 Task: Check how many people you are following.
Action: Mouse moved to (568, 69)
Screenshot: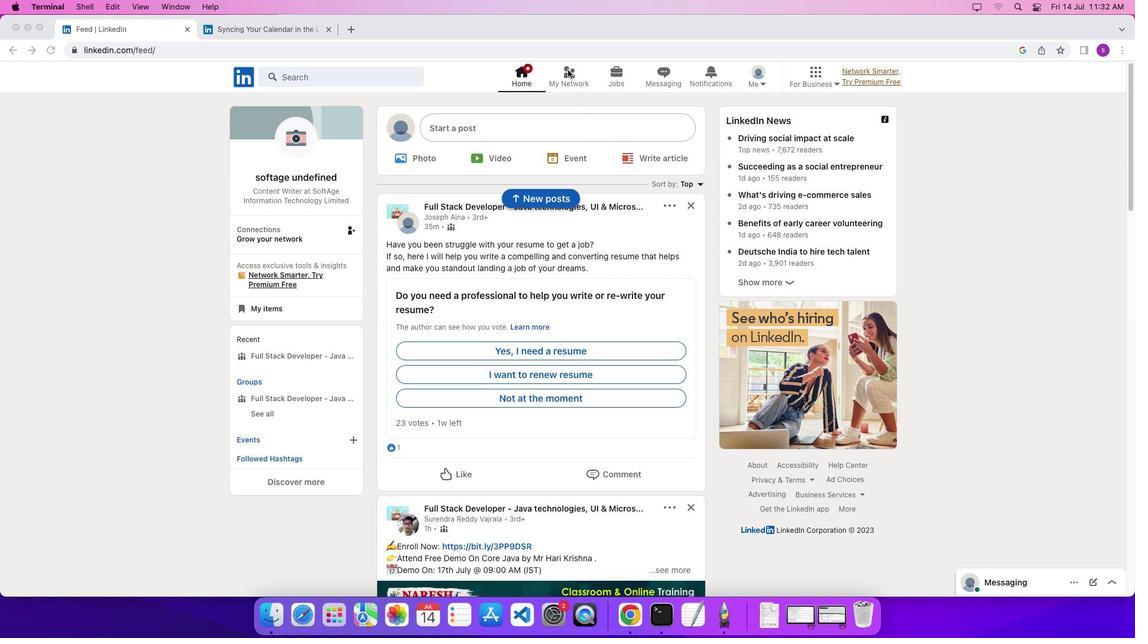
Action: Mouse pressed left at (568, 69)
Screenshot: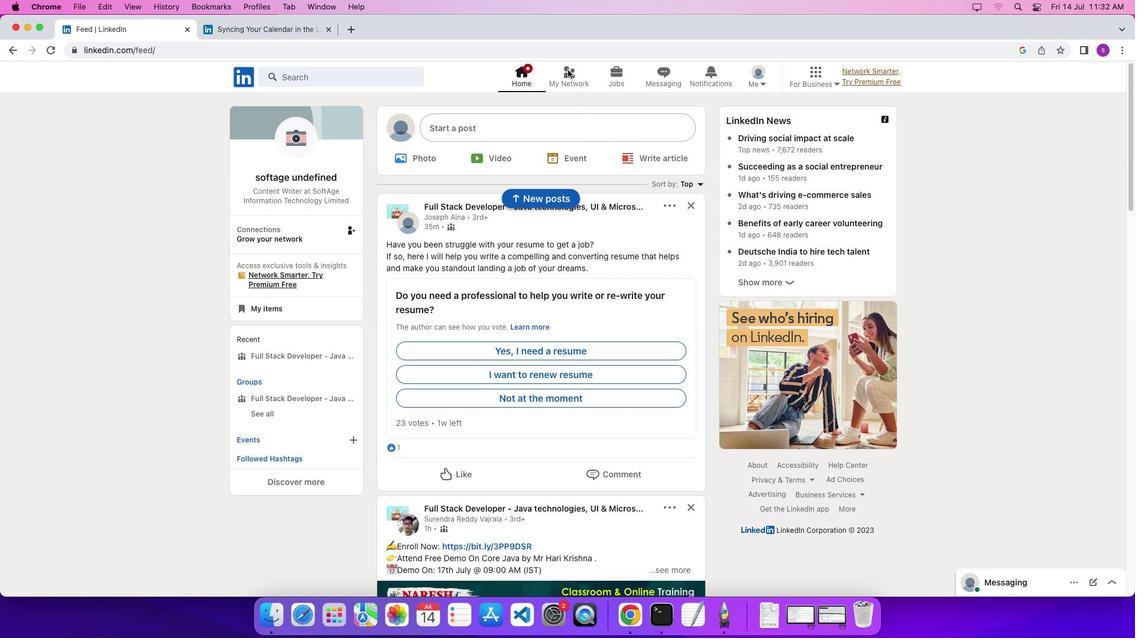
Action: Mouse moved to (567, 69)
Screenshot: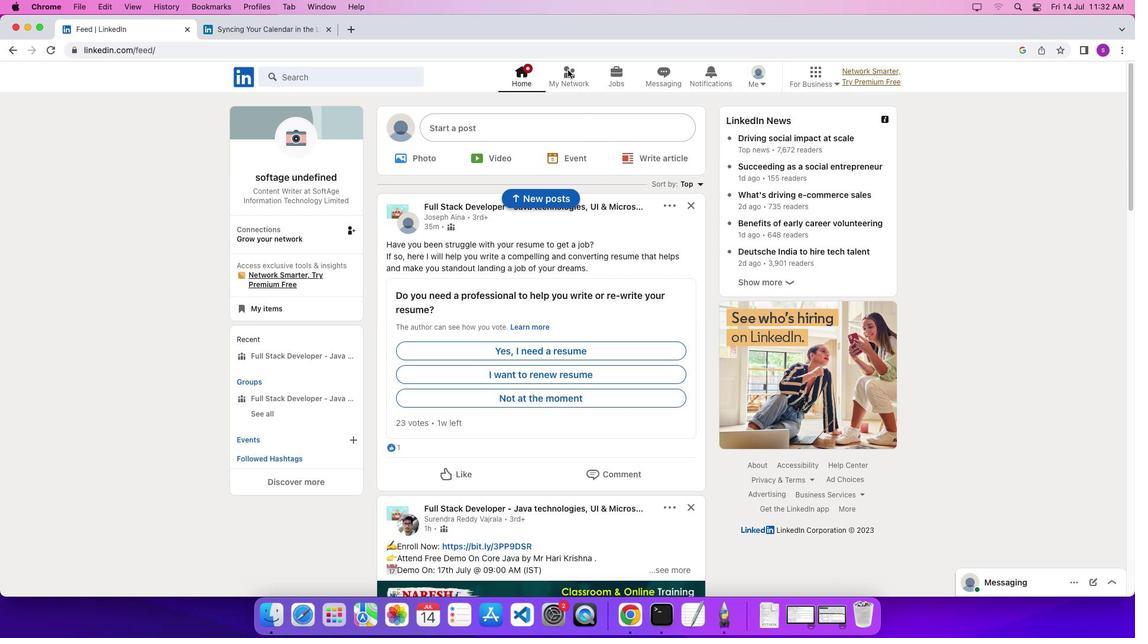 
Action: Mouse pressed left at (567, 69)
Screenshot: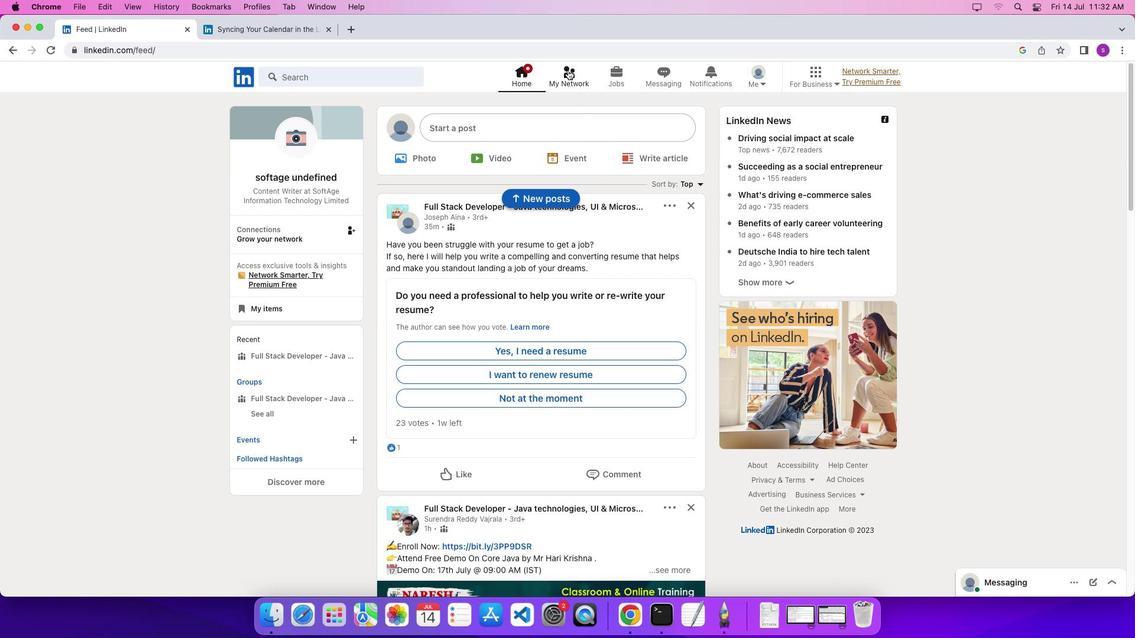 
Action: Mouse moved to (327, 194)
Screenshot: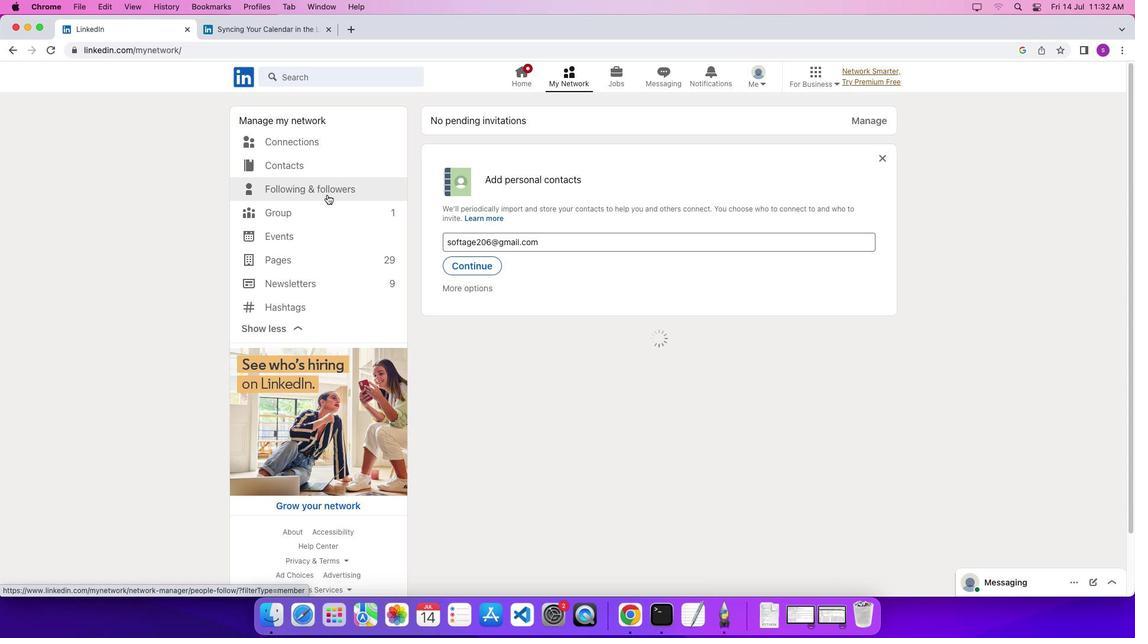 
Action: Mouse pressed left at (327, 194)
Screenshot: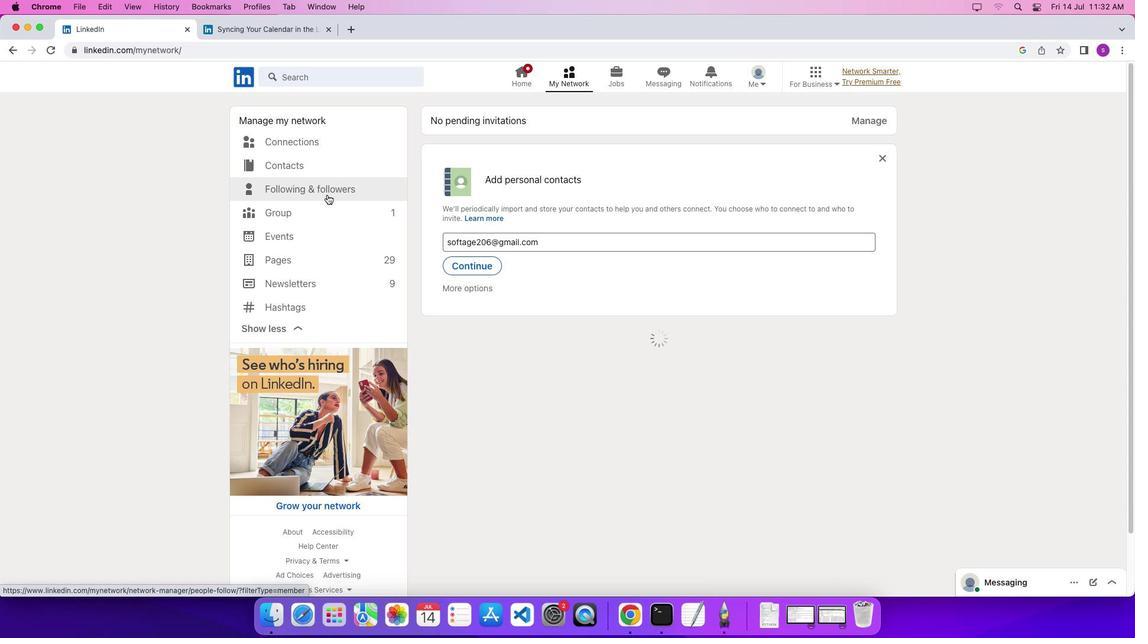 
Action: Mouse moved to (328, 189)
Screenshot: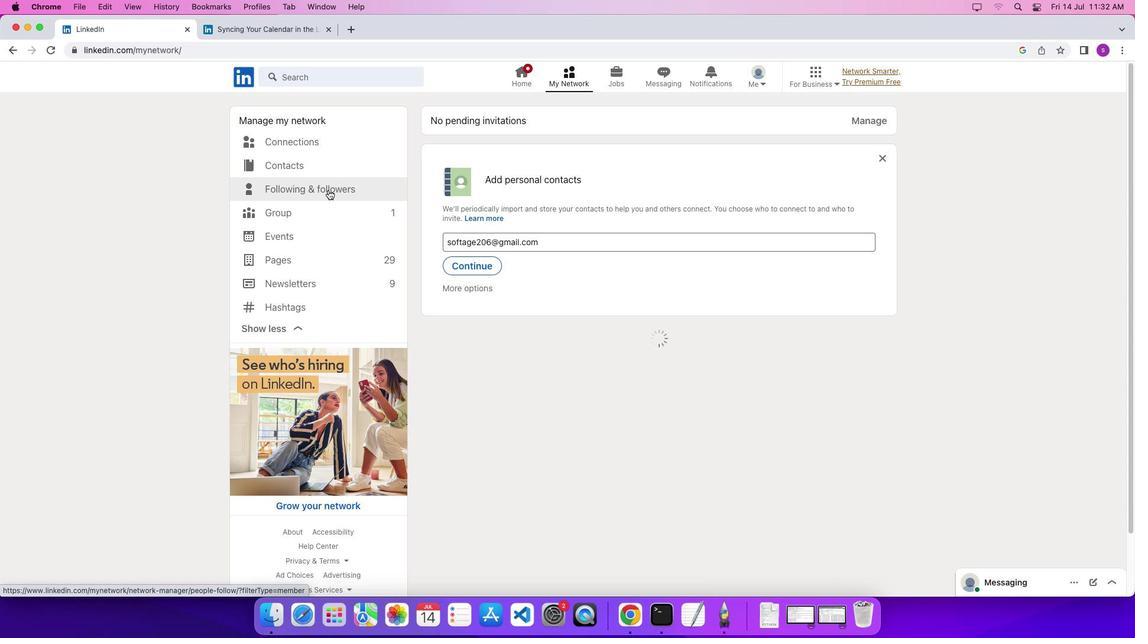
Action: Mouse pressed left at (328, 189)
Screenshot: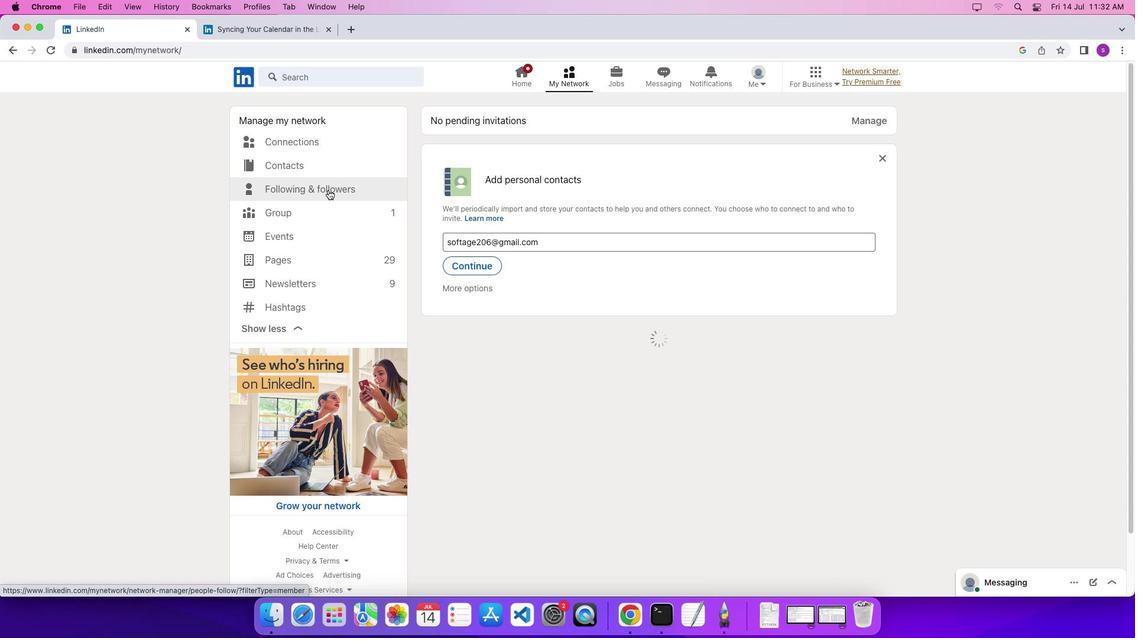 
Action: Mouse moved to (301, 186)
Screenshot: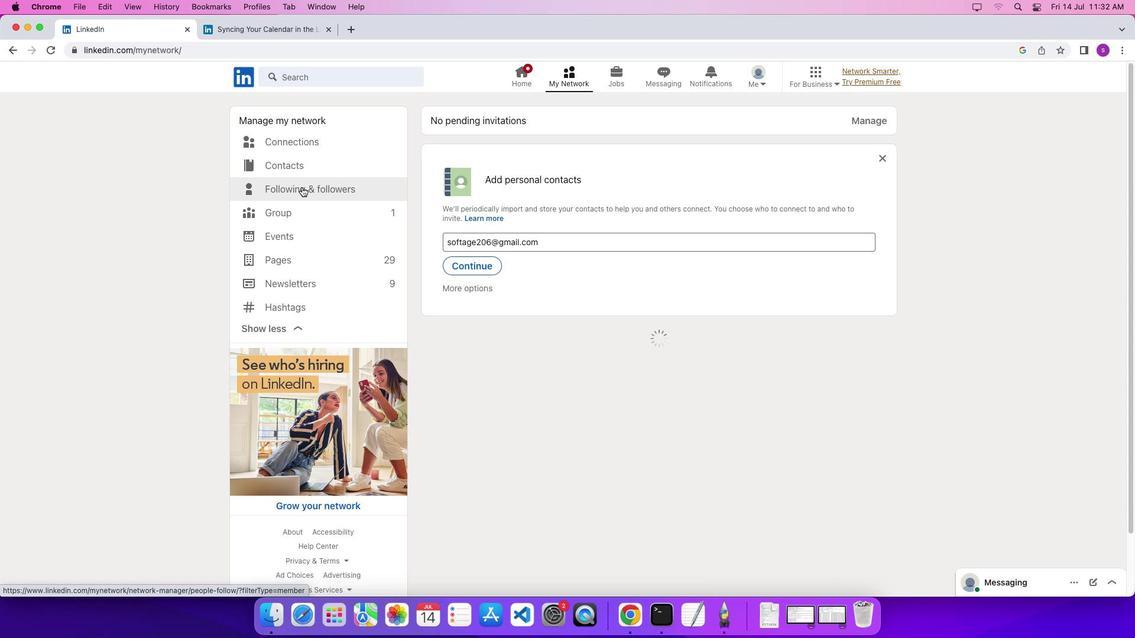 
Action: Mouse pressed left at (301, 186)
Screenshot: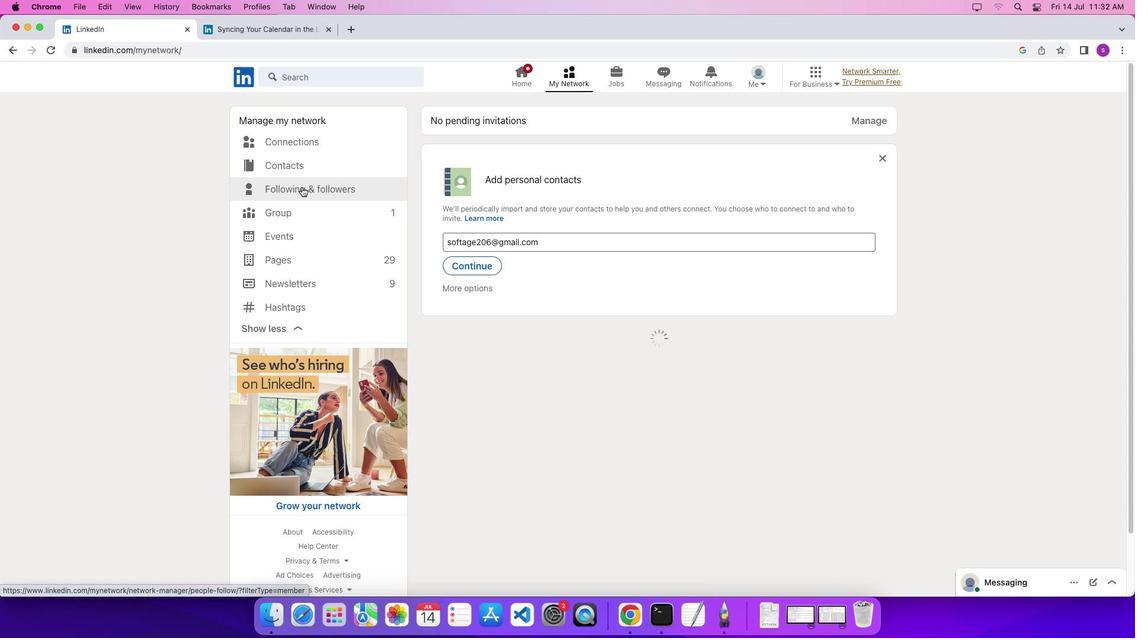 
Action: Mouse moved to (301, 186)
Screenshot: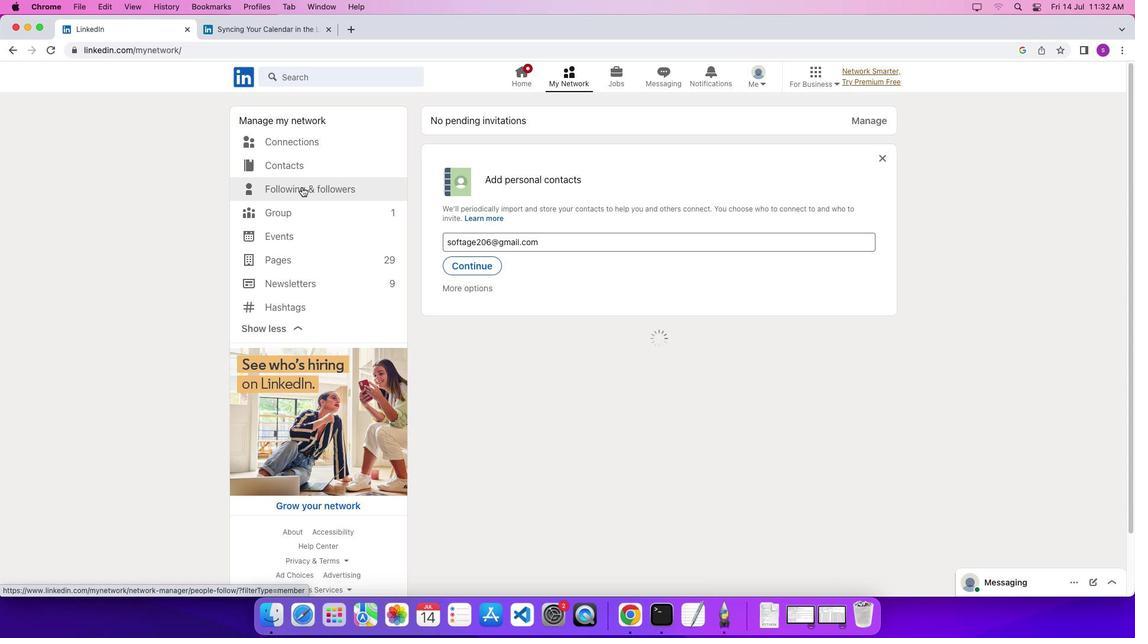 
Action: Mouse pressed left at (301, 186)
Screenshot: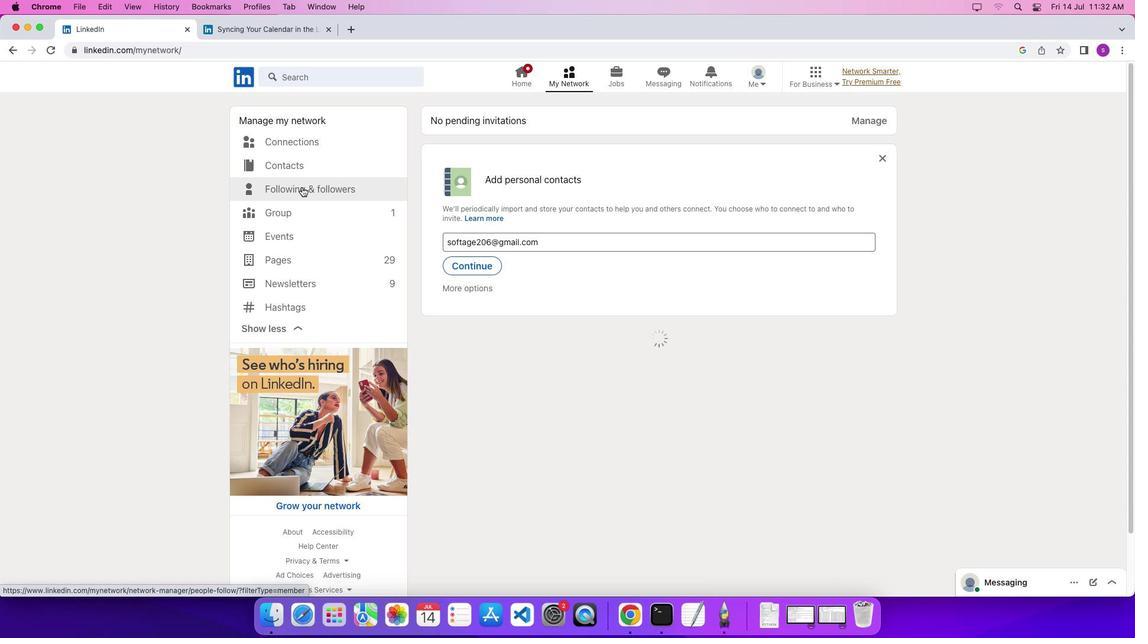 
Action: Mouse moved to (288, 186)
Screenshot: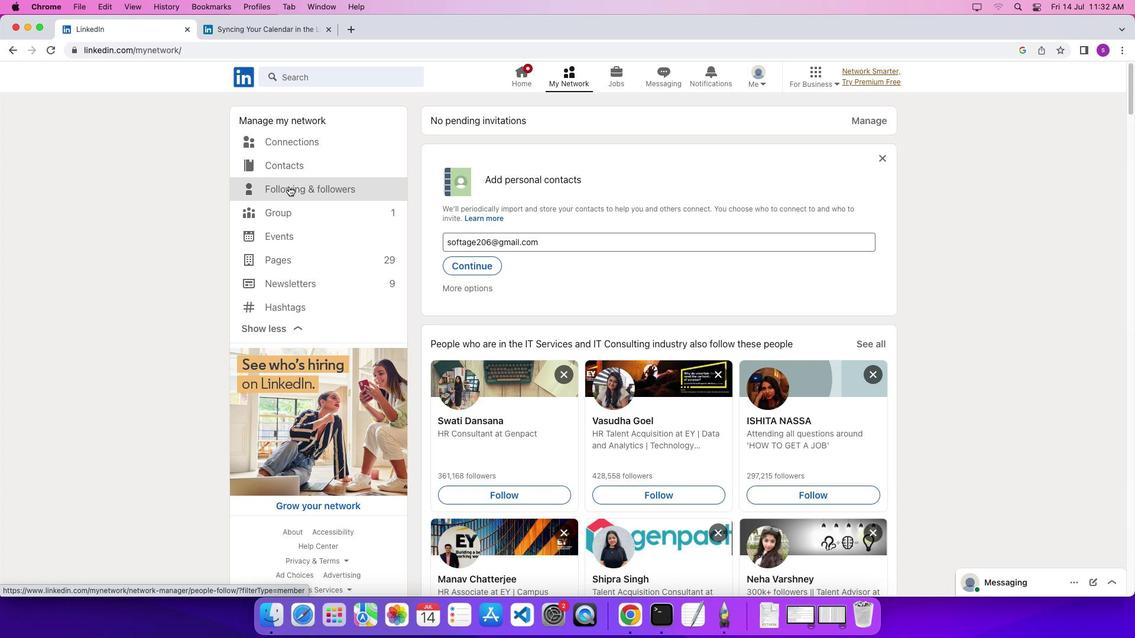 
Action: Mouse pressed left at (288, 186)
Screenshot: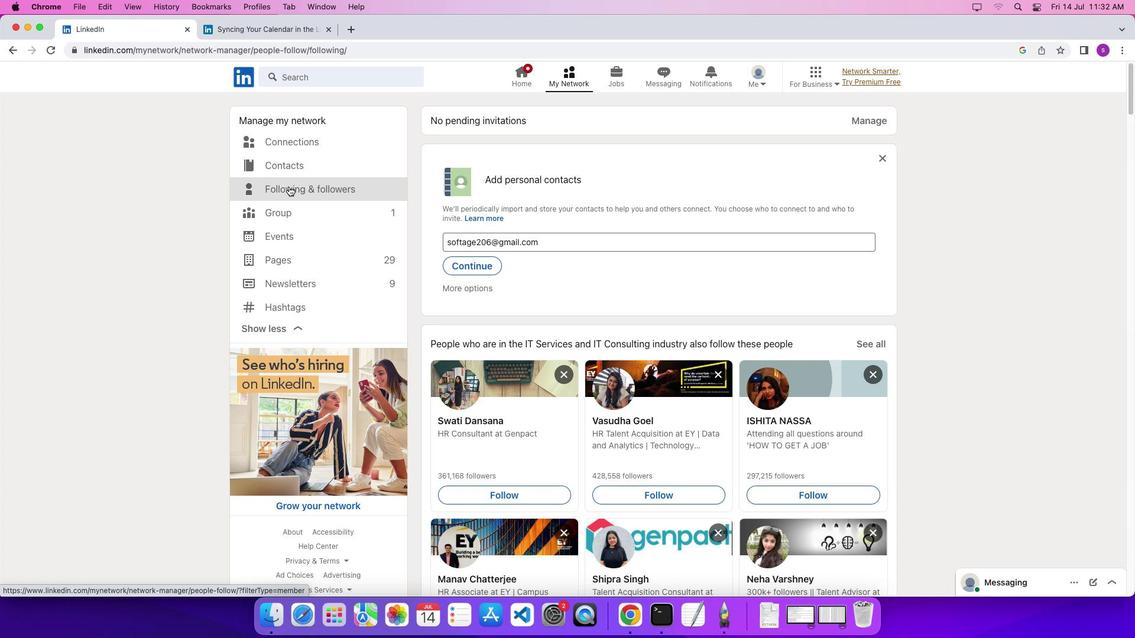 
Action: Mouse pressed left at (288, 186)
Screenshot: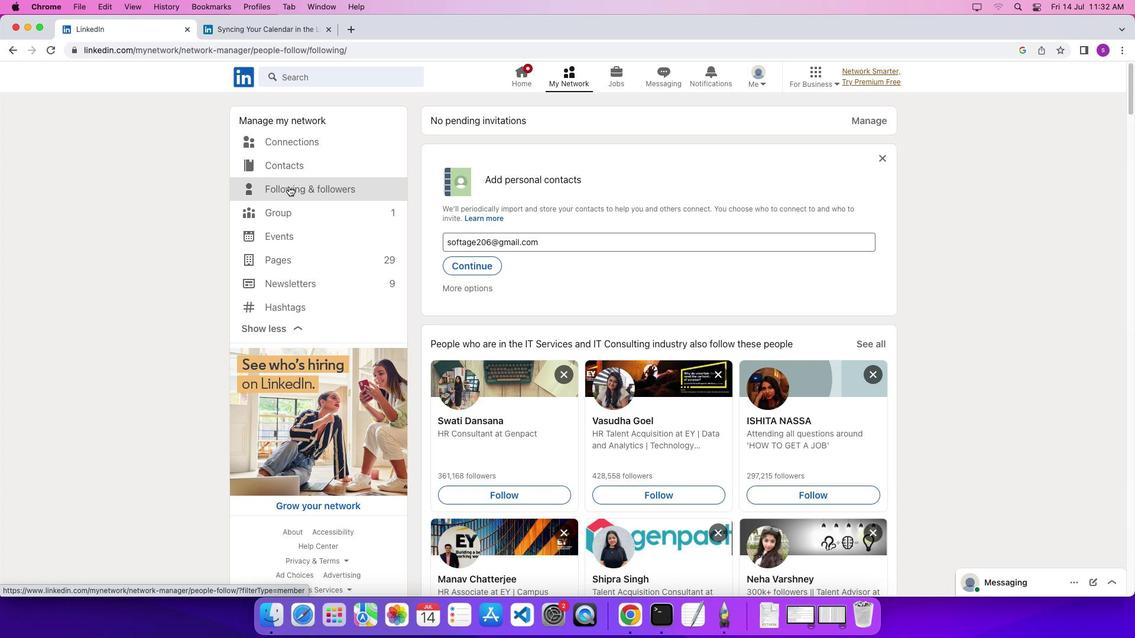 
Action: Mouse moved to (277, 148)
Screenshot: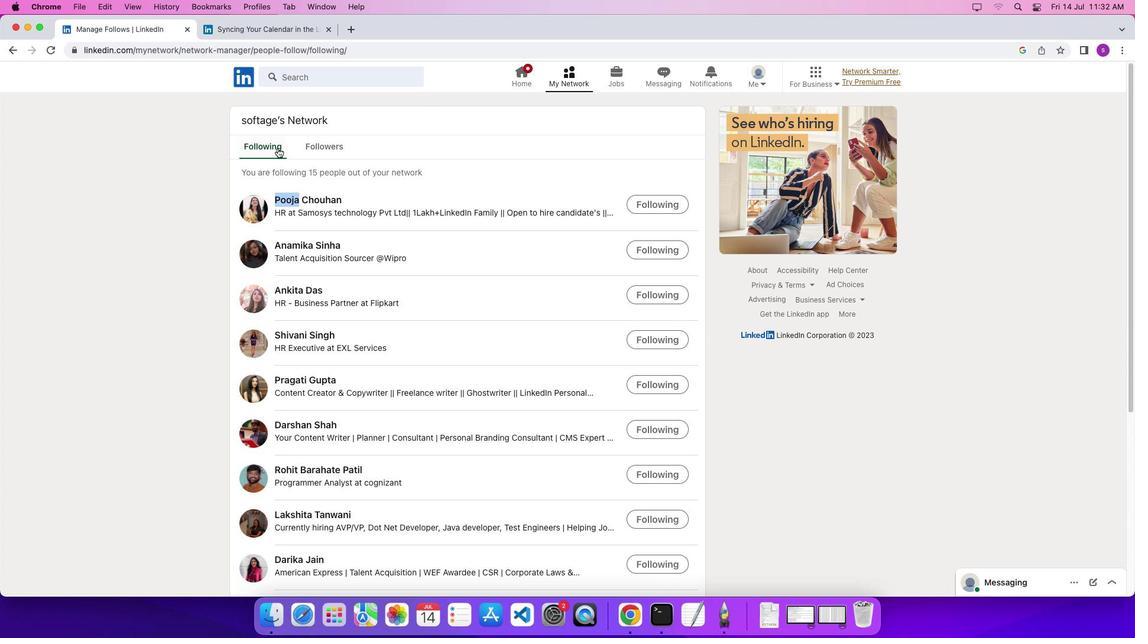 
Action: Mouse pressed left at (277, 148)
Screenshot: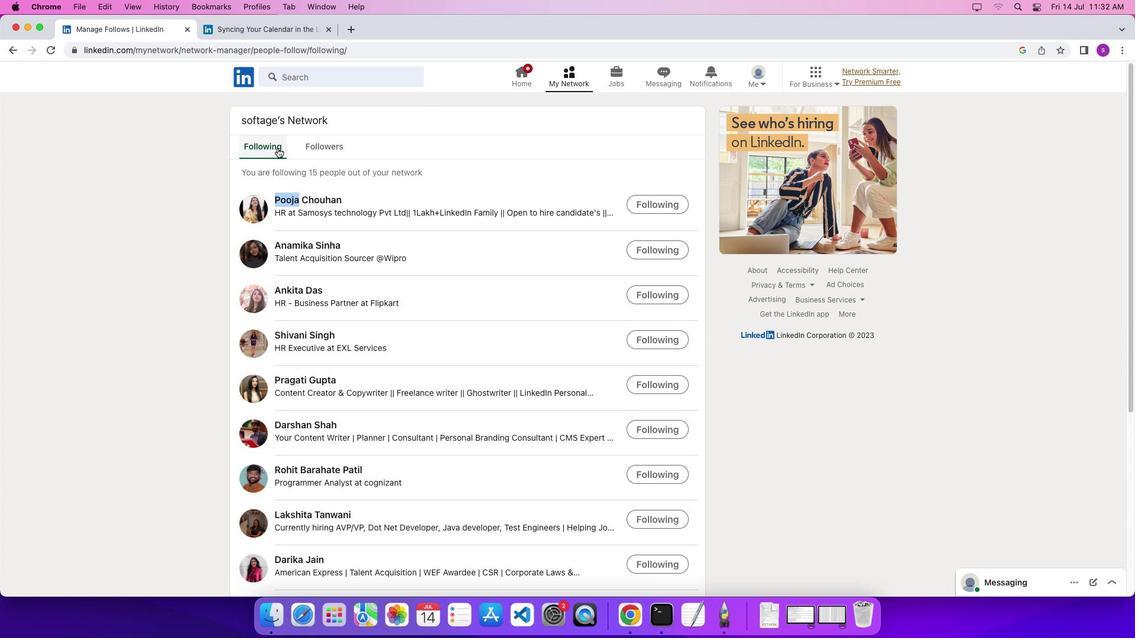 
Action: Mouse moved to (347, 266)
Screenshot: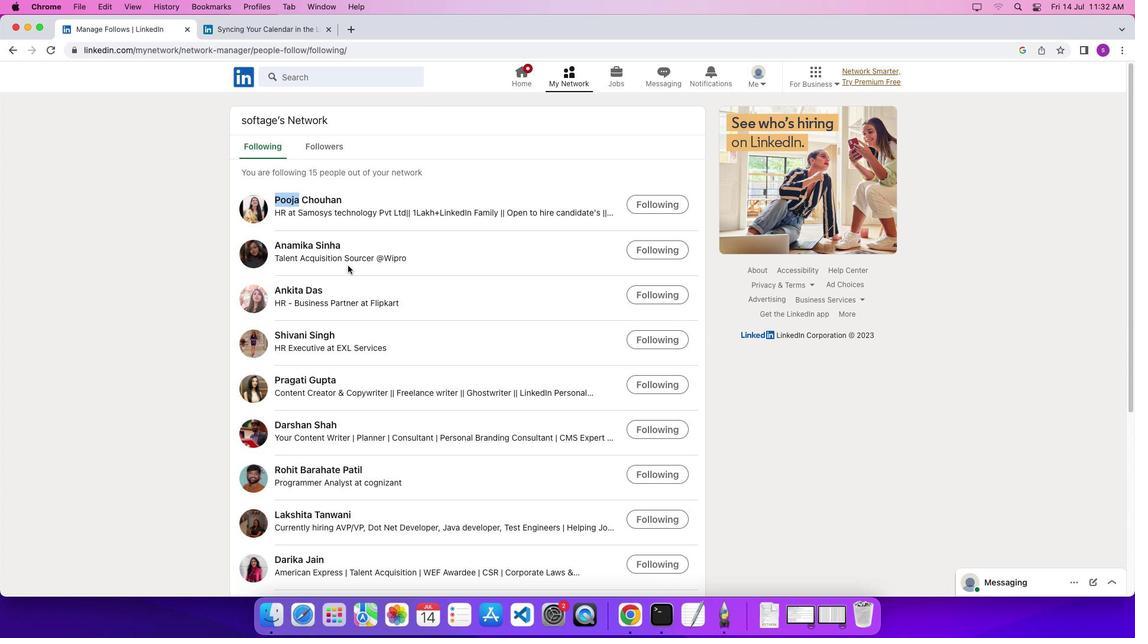 
Action: Mouse scrolled (347, 266) with delta (0, 0)
Screenshot: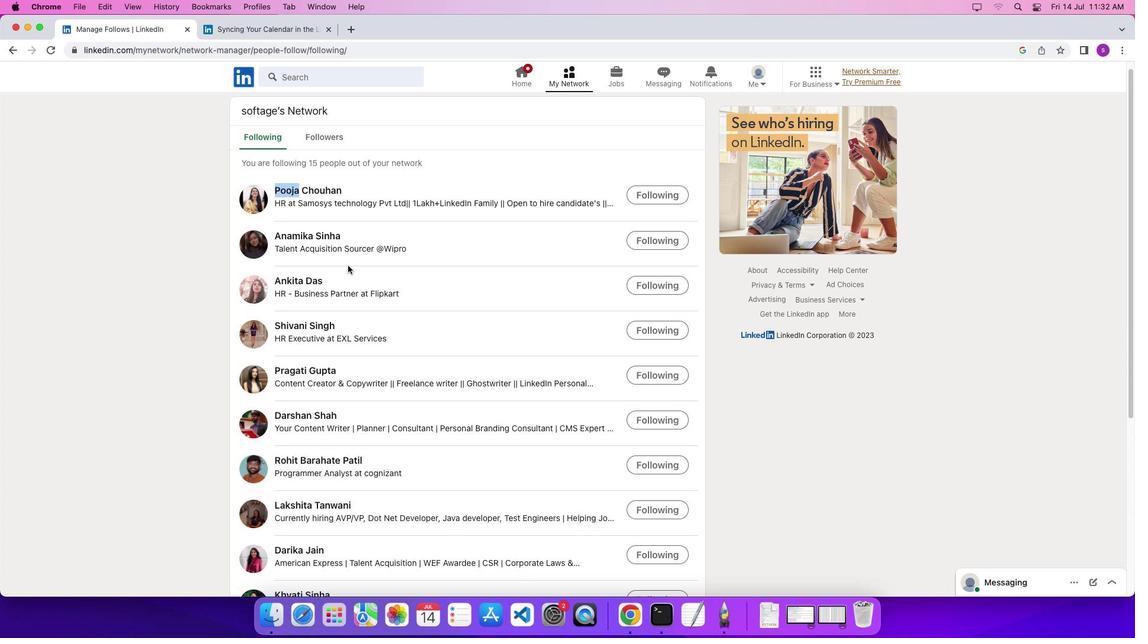
Action: Mouse scrolled (347, 266) with delta (0, 0)
Screenshot: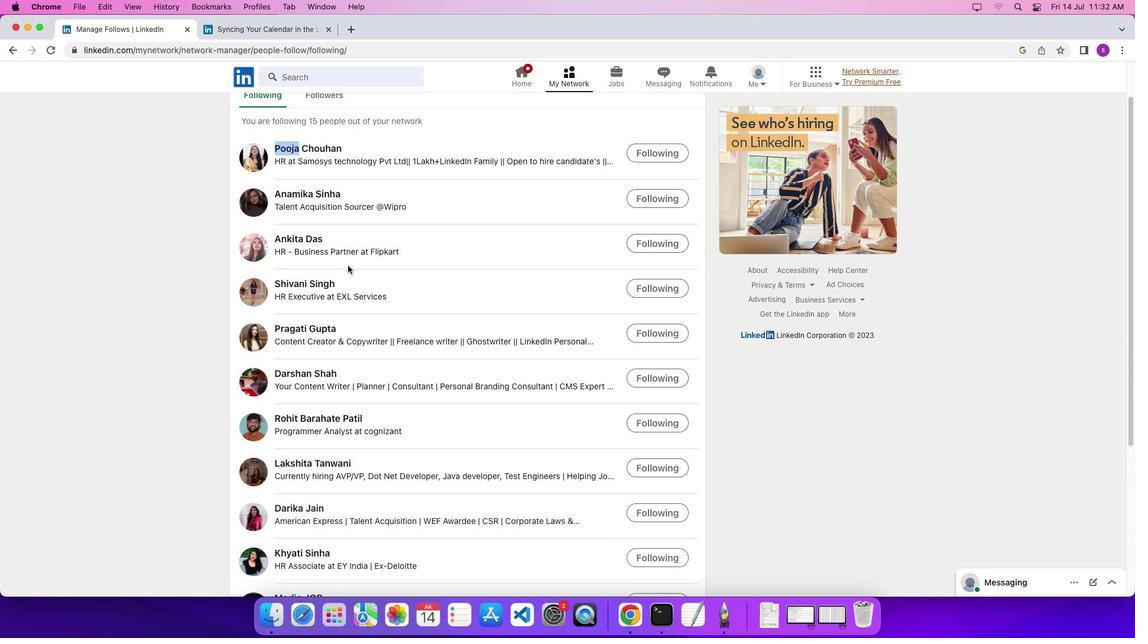
Action: Mouse scrolled (347, 266) with delta (0, -1)
Screenshot: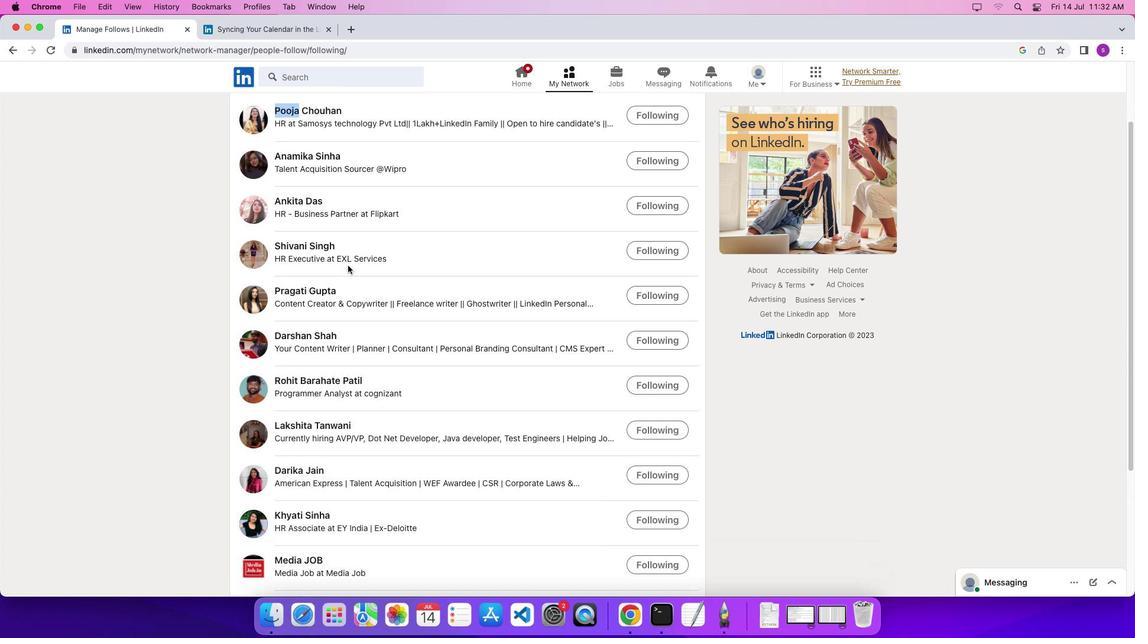 
Action: Mouse scrolled (347, 266) with delta (0, 0)
Screenshot: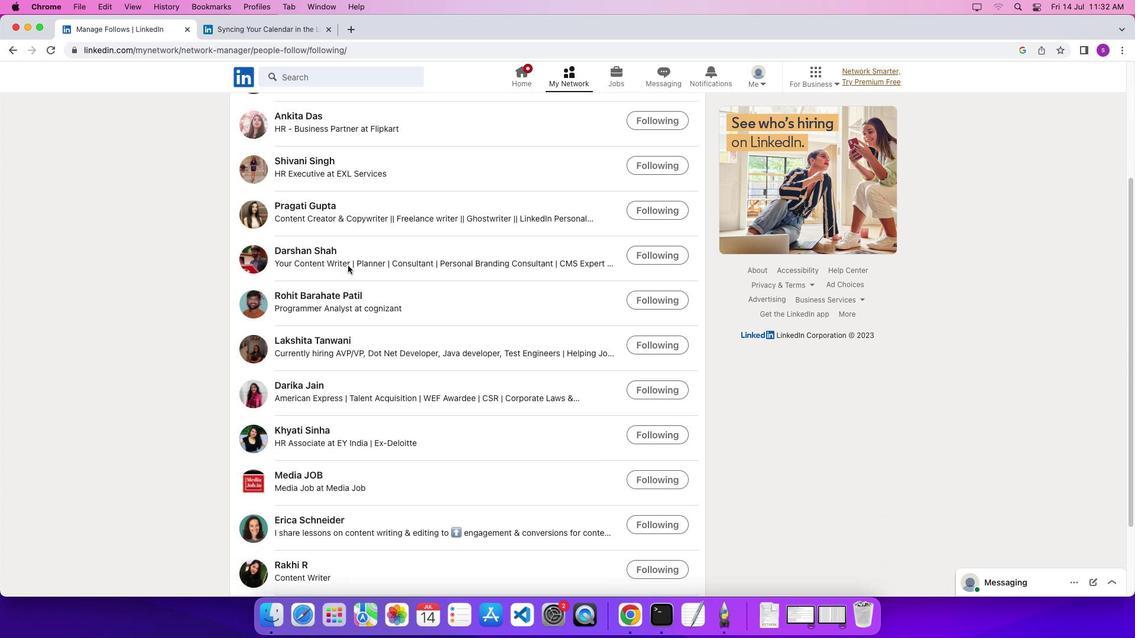 
Action: Mouse scrolled (347, 266) with delta (0, 0)
Screenshot: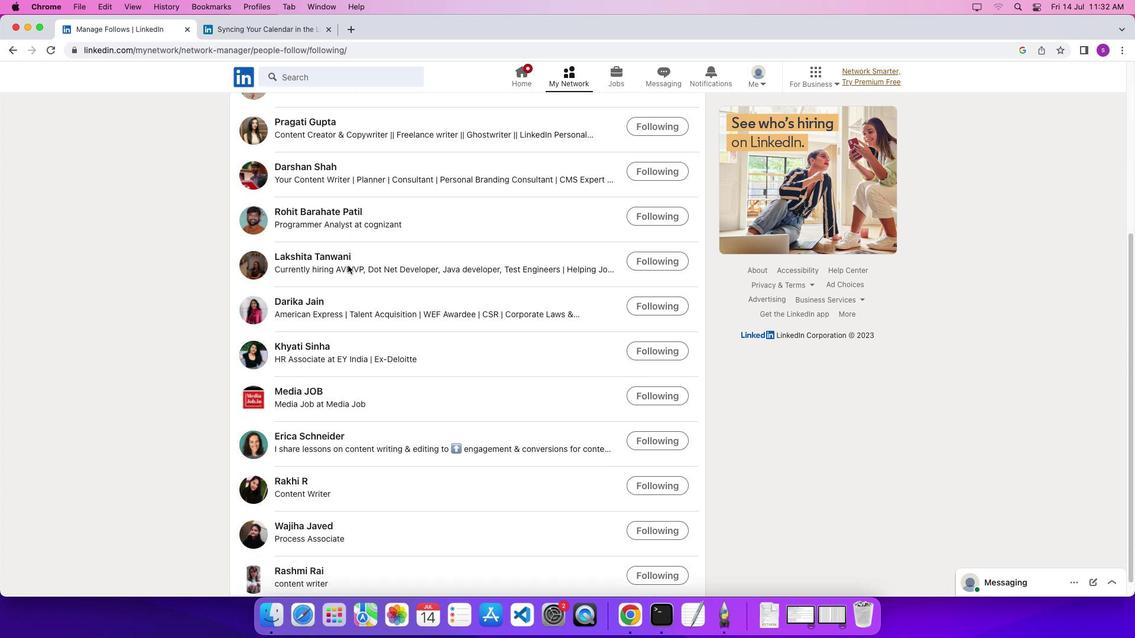 
Action: Mouse scrolled (347, 266) with delta (0, -4)
Screenshot: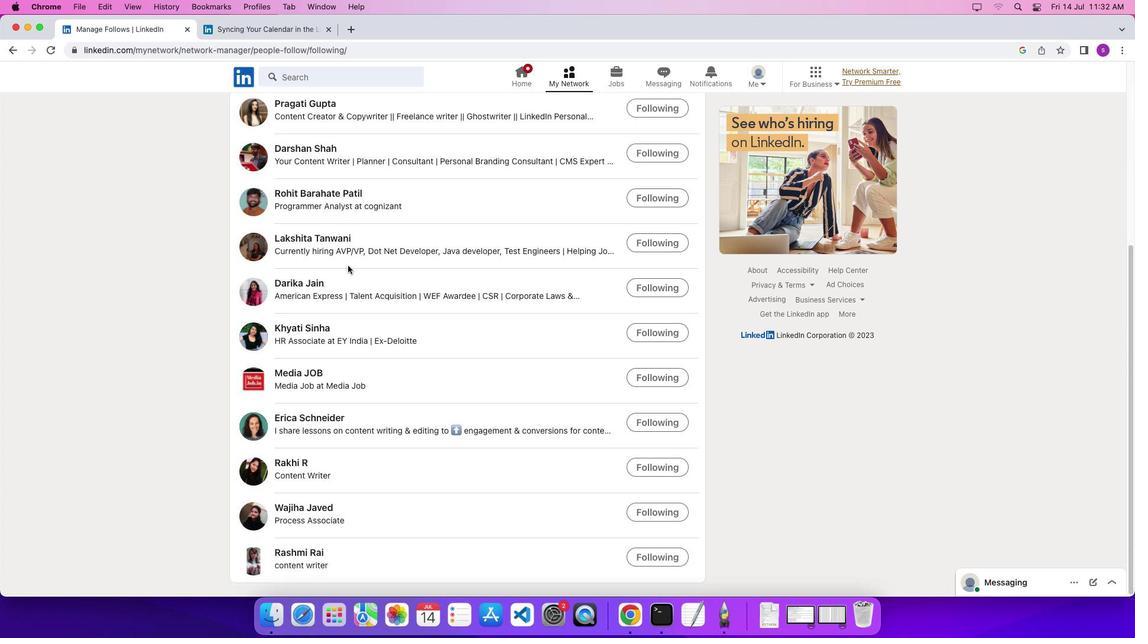 
Action: Mouse scrolled (347, 266) with delta (0, 0)
Screenshot: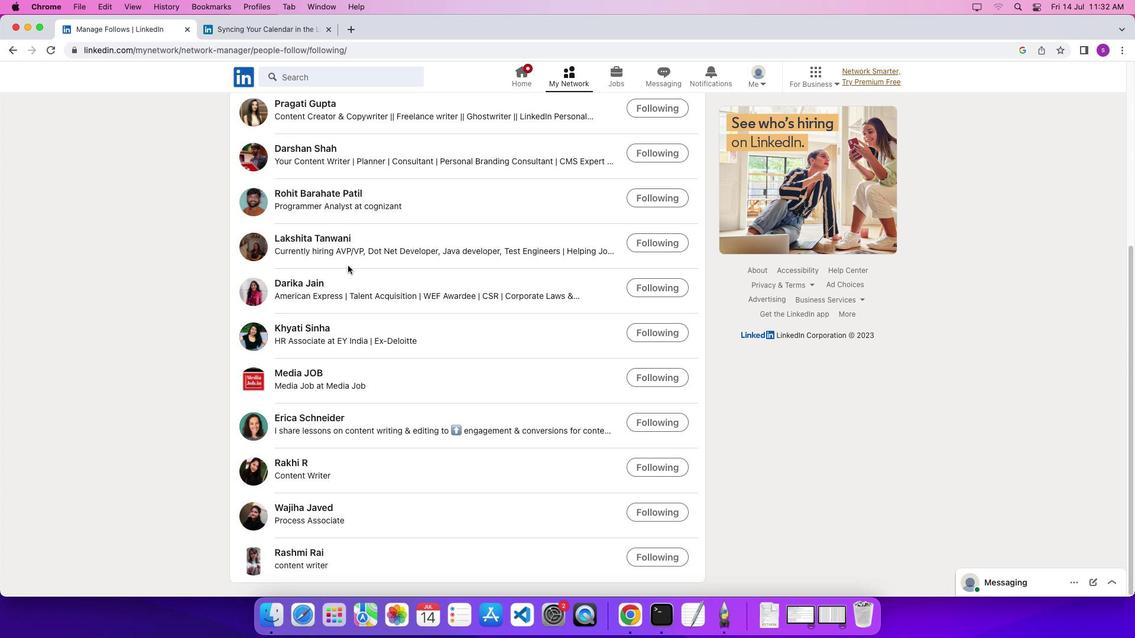 
Action: Mouse scrolled (347, 266) with delta (0, 0)
Screenshot: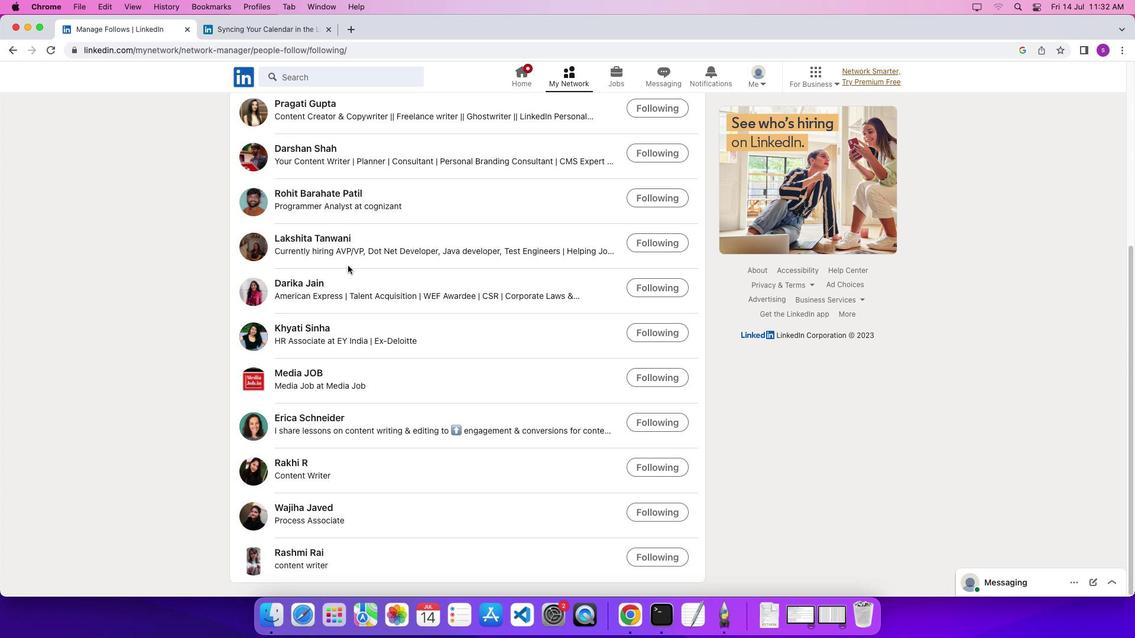 
Action: Mouse scrolled (347, 266) with delta (0, -3)
Screenshot: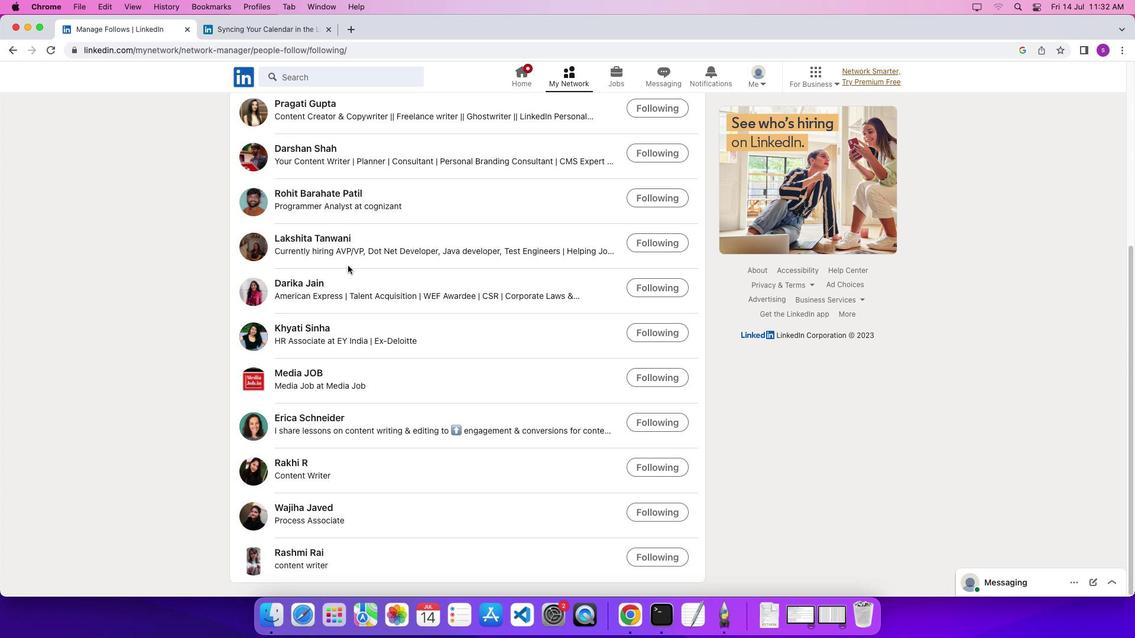 
Action: Mouse scrolled (347, 266) with delta (0, -4)
Screenshot: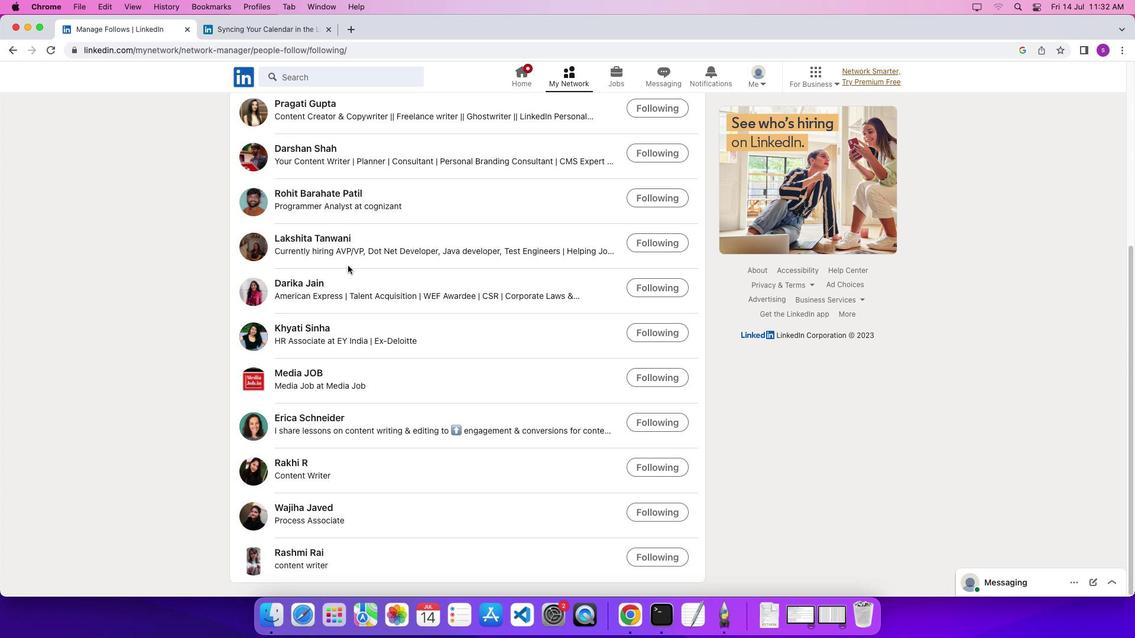 
Action: Mouse scrolled (347, 266) with delta (0, 0)
Screenshot: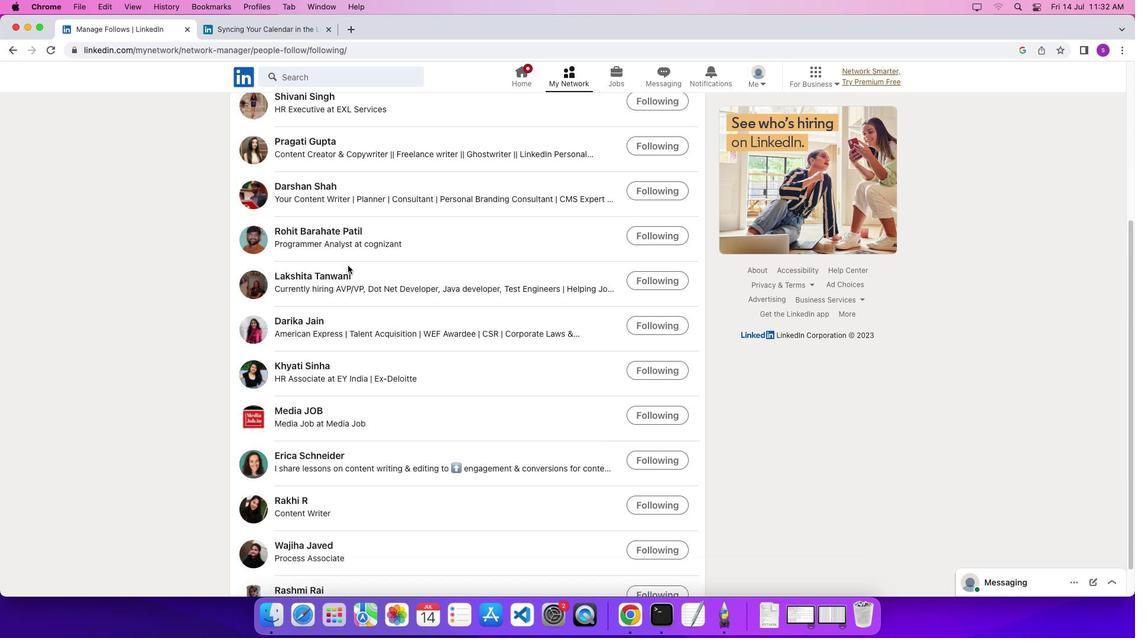 
Action: Mouse scrolled (347, 266) with delta (0, 0)
Screenshot: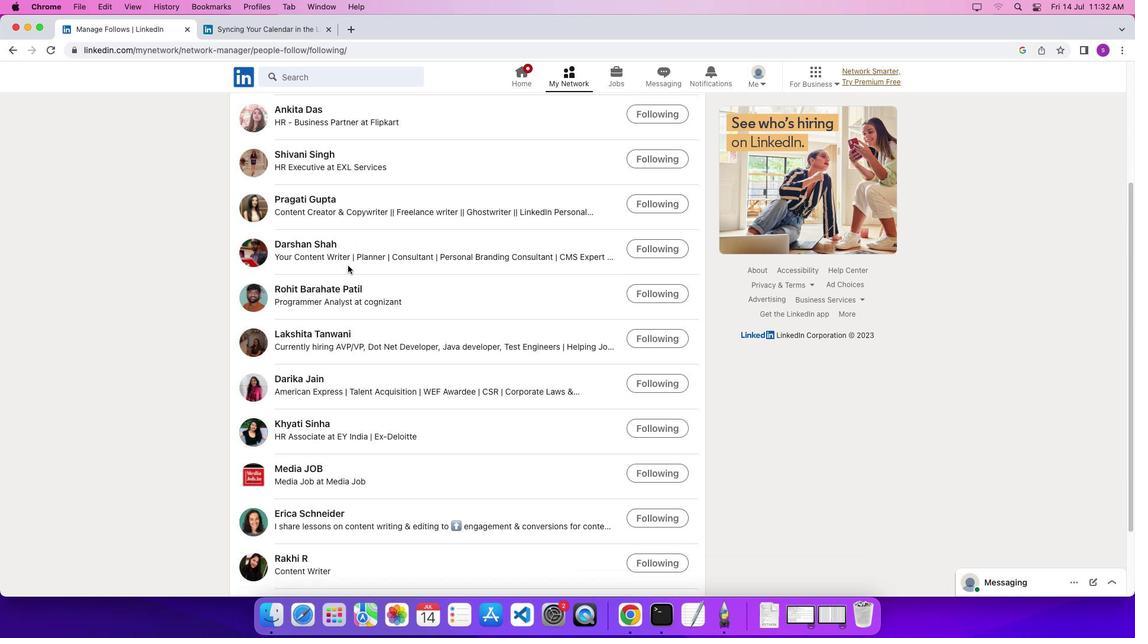 
Action: Mouse scrolled (347, 266) with delta (0, 2)
Screenshot: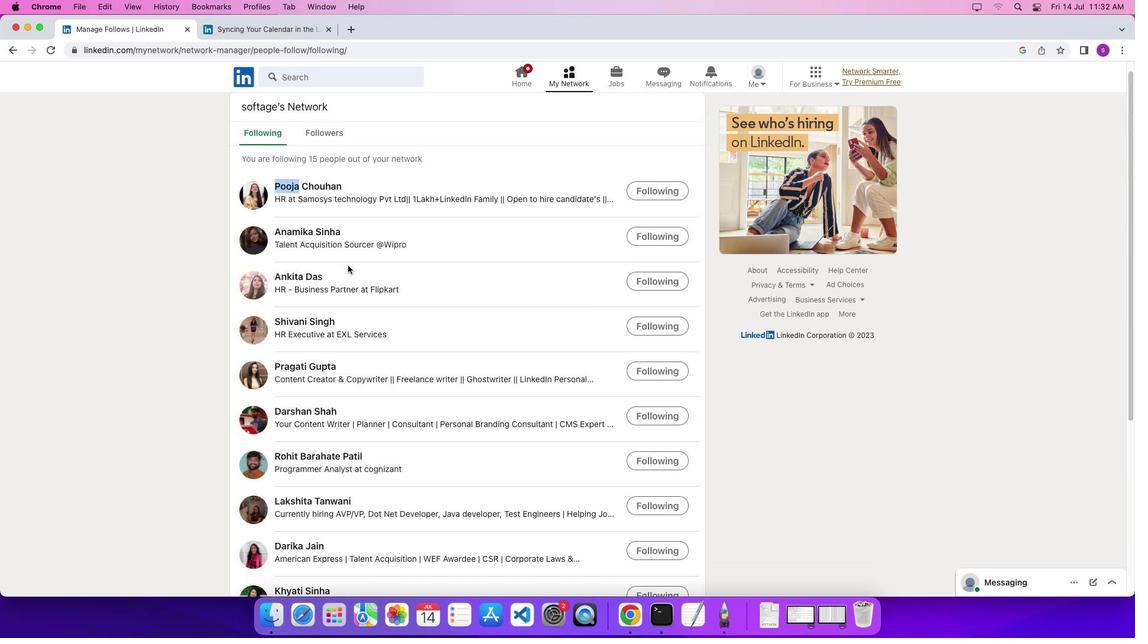 
Action: Mouse scrolled (347, 266) with delta (0, 4)
Screenshot: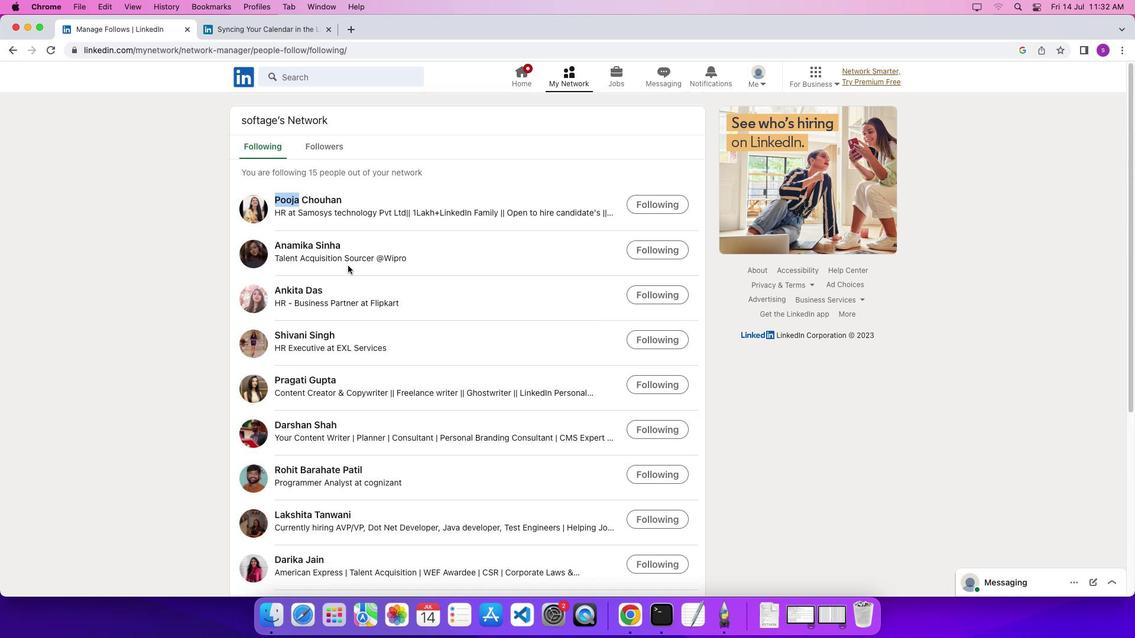 
Action: Mouse scrolled (347, 266) with delta (0, 4)
Screenshot: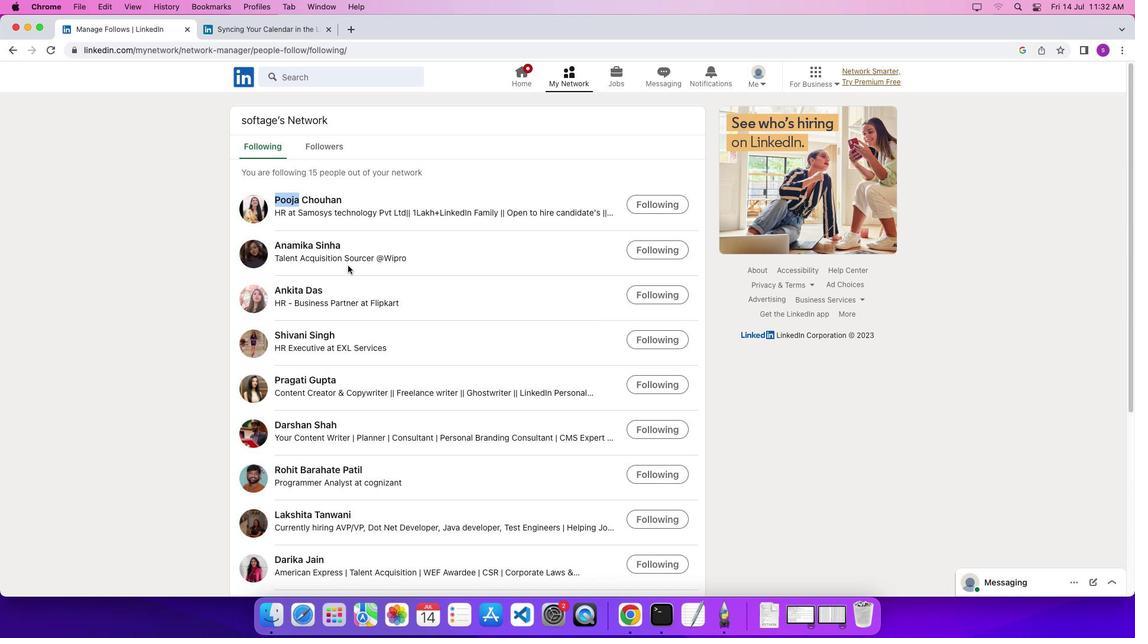 
Action: Mouse scrolled (347, 266) with delta (0, 4)
Screenshot: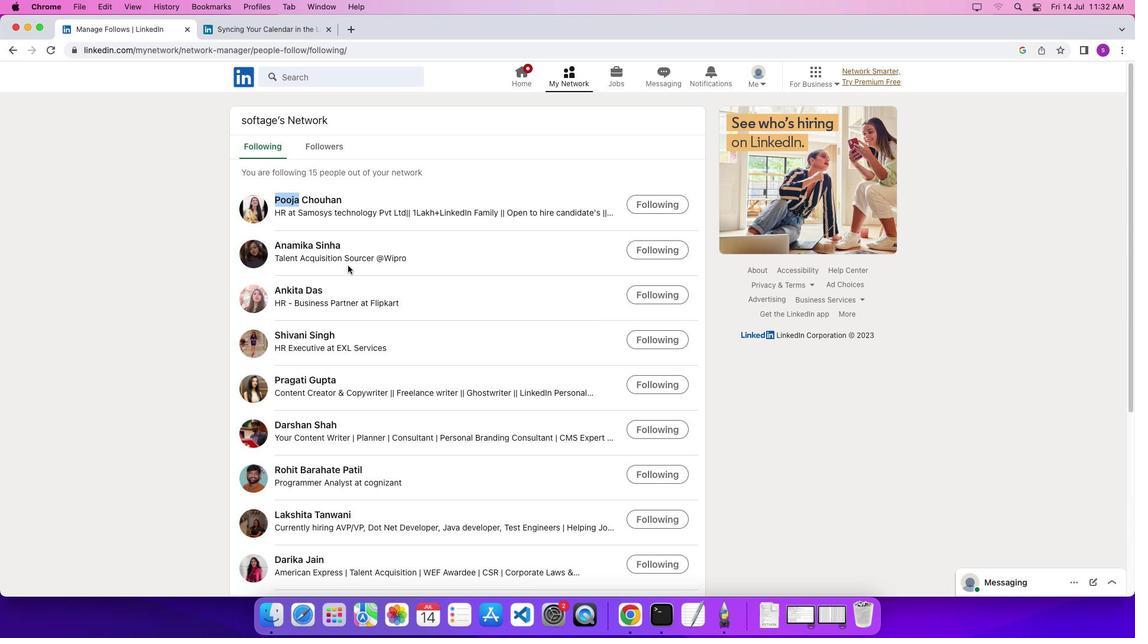 
